 Task: Create New Customer with Customer Name: BJ's Wholesale Club, Billing Address Line1: 1137 Star Trek Drive, Billing Address Line2:  Pensacola, Billing Address Line3:  Florida 32501, Cell Number: 832-238-5022_x000D_

Action: Mouse moved to (153, 33)
Screenshot: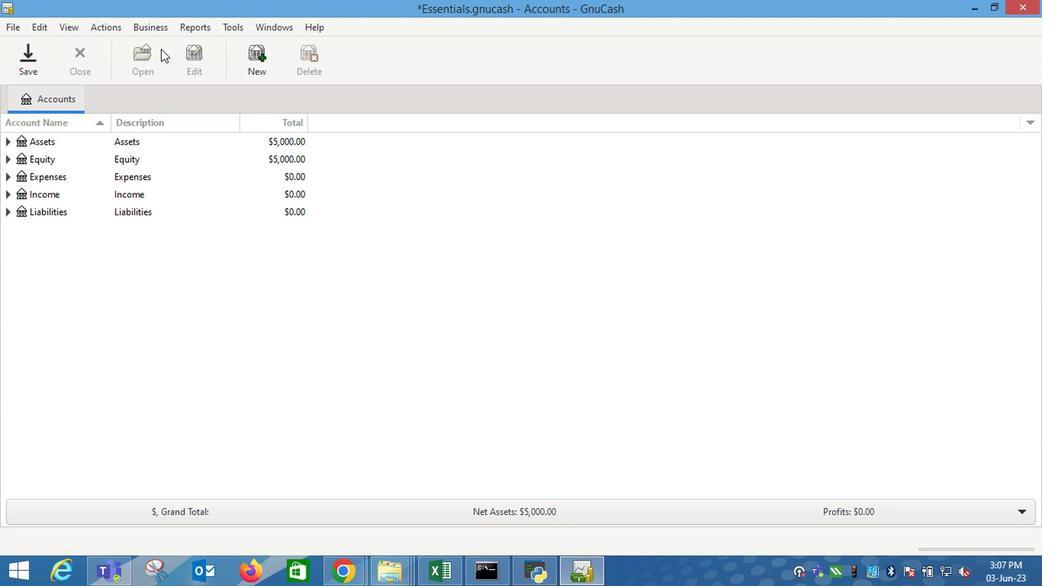 
Action: Mouse pressed left at (153, 33)
Screenshot: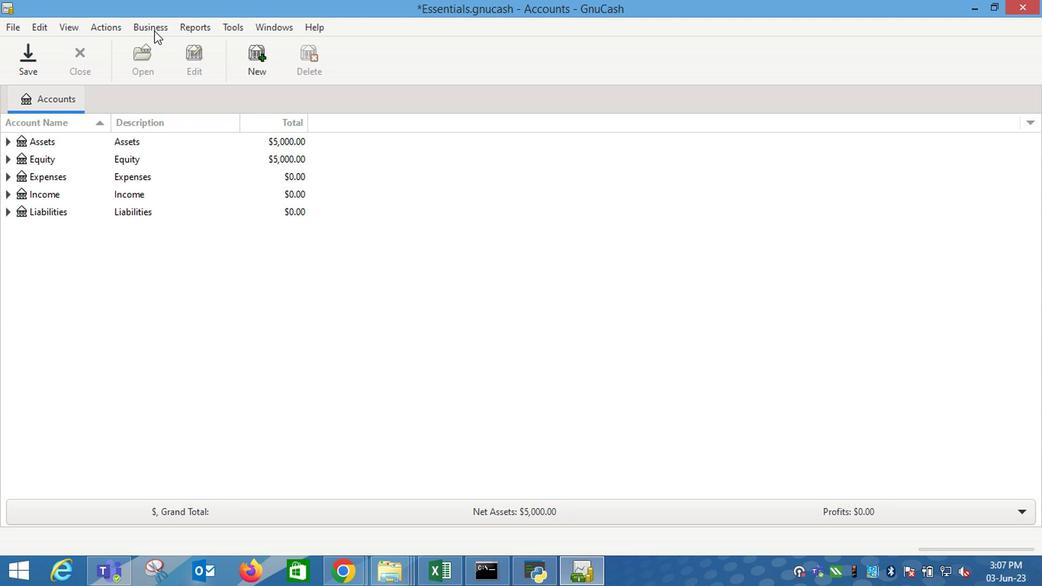
Action: Mouse moved to (356, 73)
Screenshot: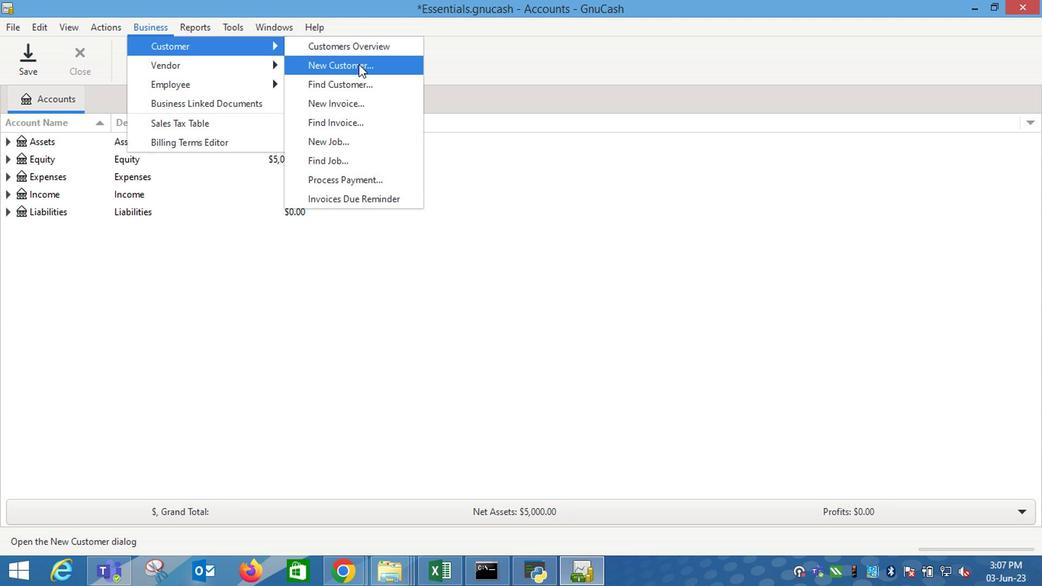 
Action: Mouse pressed left at (356, 73)
Screenshot: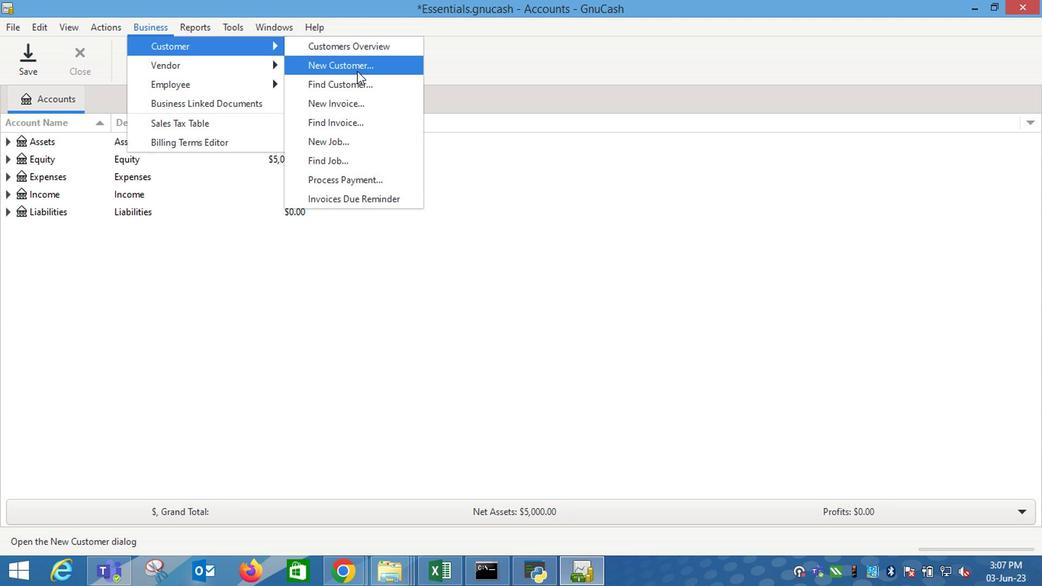 
Action: Mouse moved to (804, 288)
Screenshot: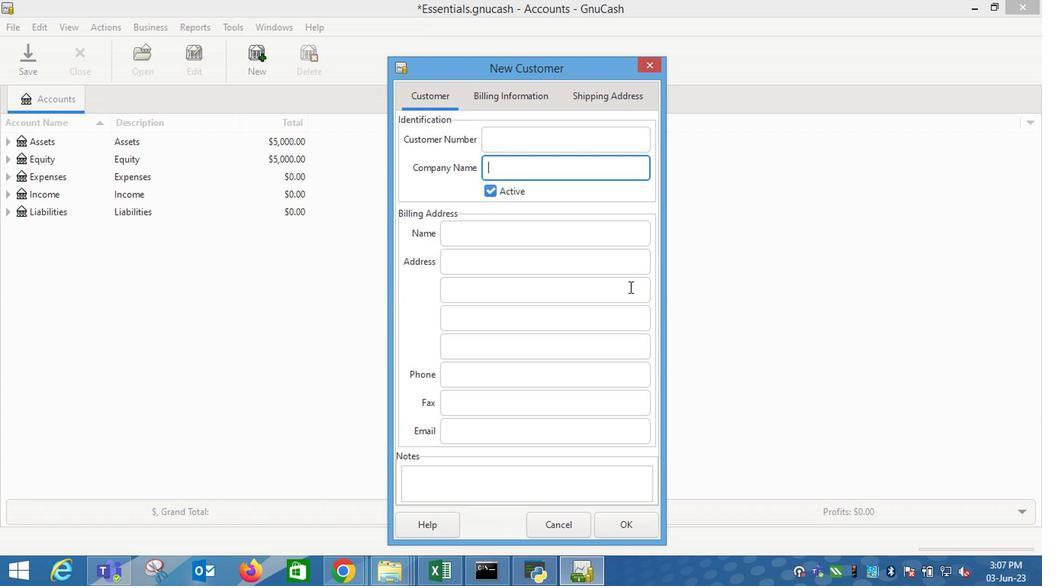
Action: Key pressed <Key.shift_r>BJ's<Key.space><Key.shift_r>Wholesale<Key.space><Key.shift_r>Club
Screenshot: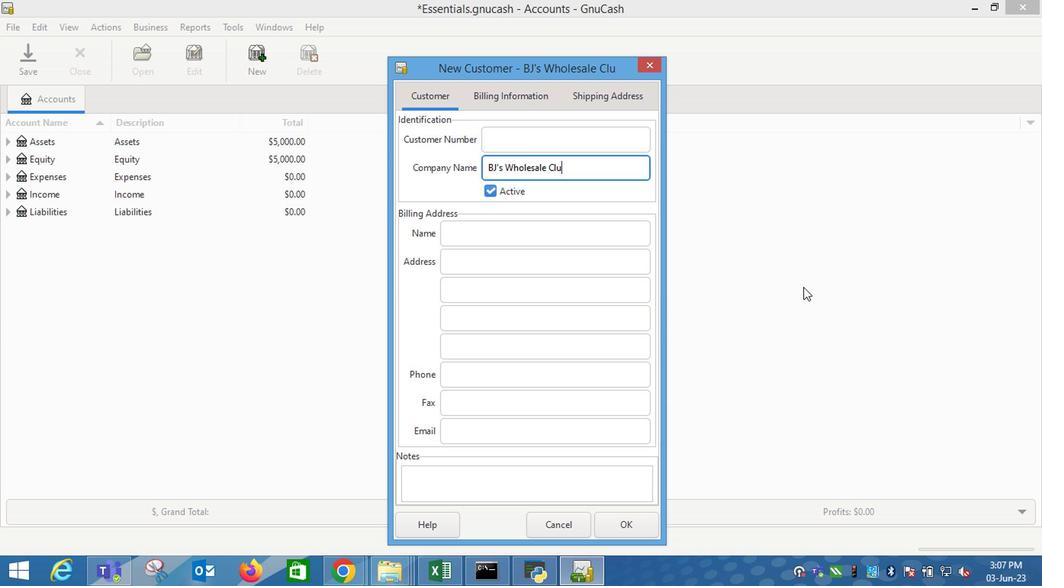 
Action: Mouse moved to (810, 294)
Screenshot: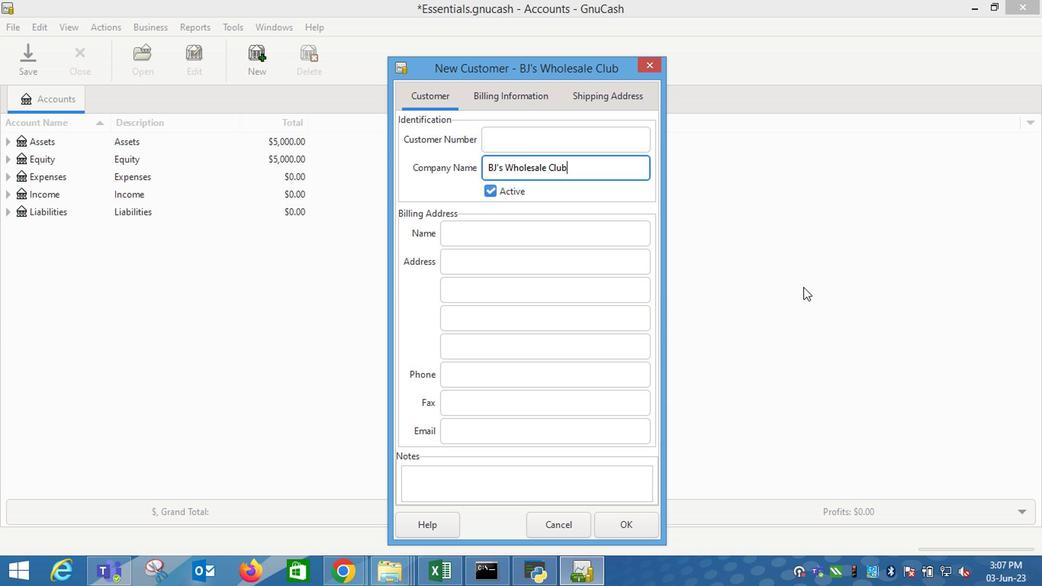 
Action: Key pressed <Key.tab><Key.tab><Key.tab>1137<Key.space><Key.shift_r>Star<Key.space><Key.shift_r>Trek<Key.space><Key.shift_r>Drive<Key.tab><Key.shift_r>PE<Key.tab><Key.shift_r><Key.shift_r>Florida<Key.space>32<Key.tab><Key.tab>832-238-5022
Screenshot: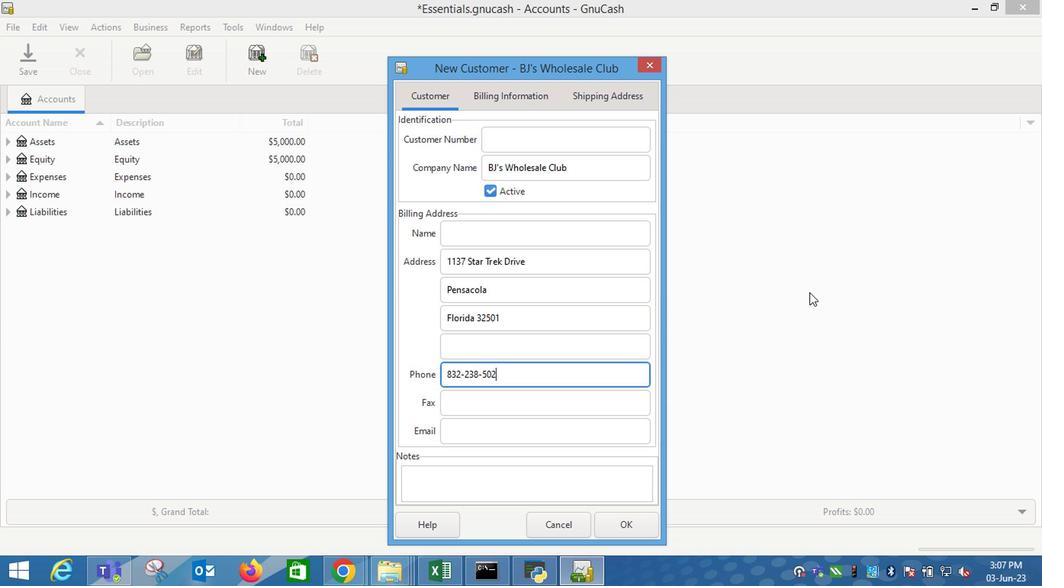 
Action: Mouse moved to (508, 96)
Screenshot: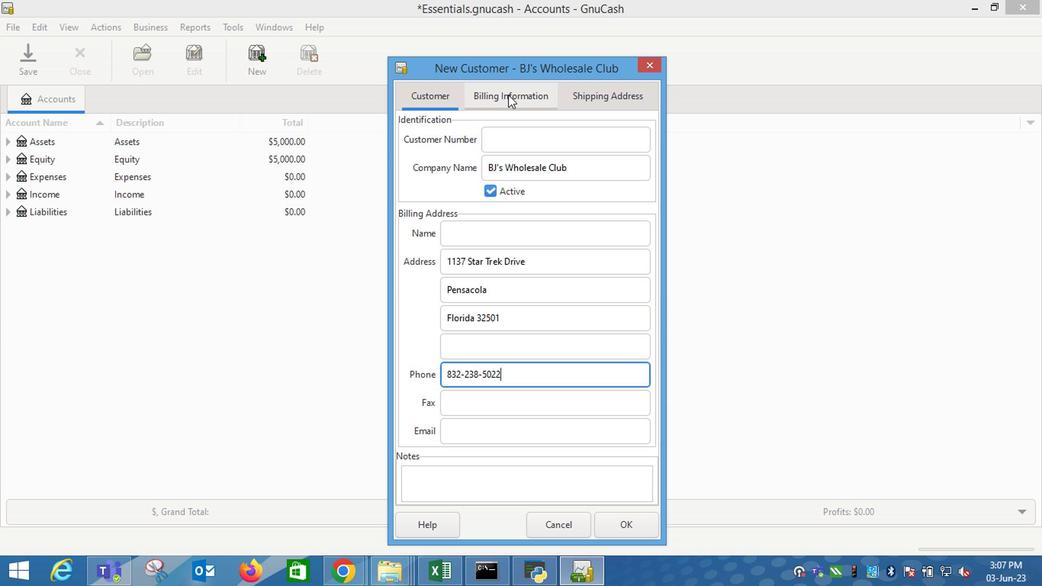 
Action: Mouse pressed left at (508, 96)
Screenshot: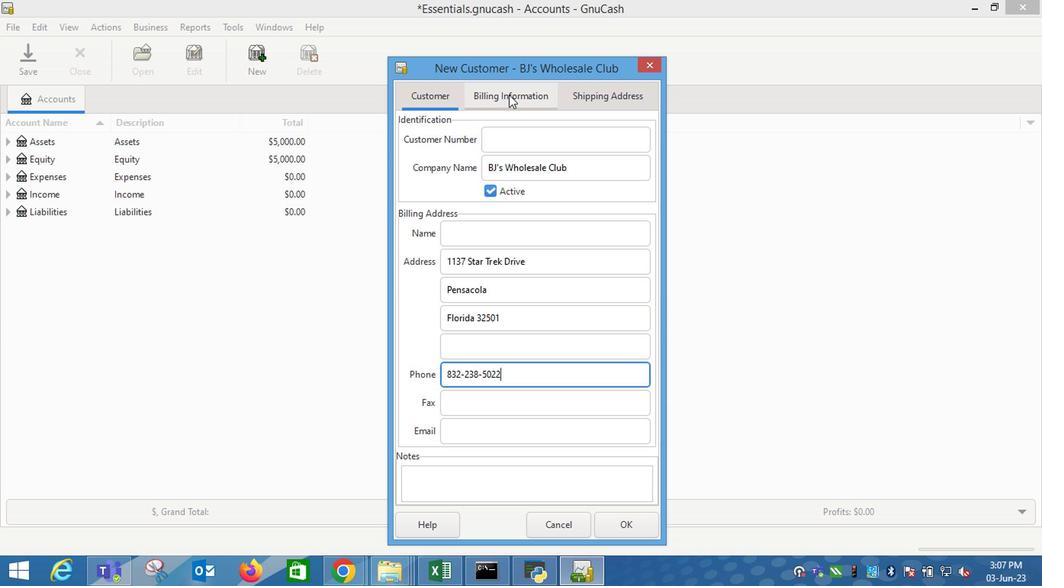 
Action: Mouse moved to (622, 529)
Screenshot: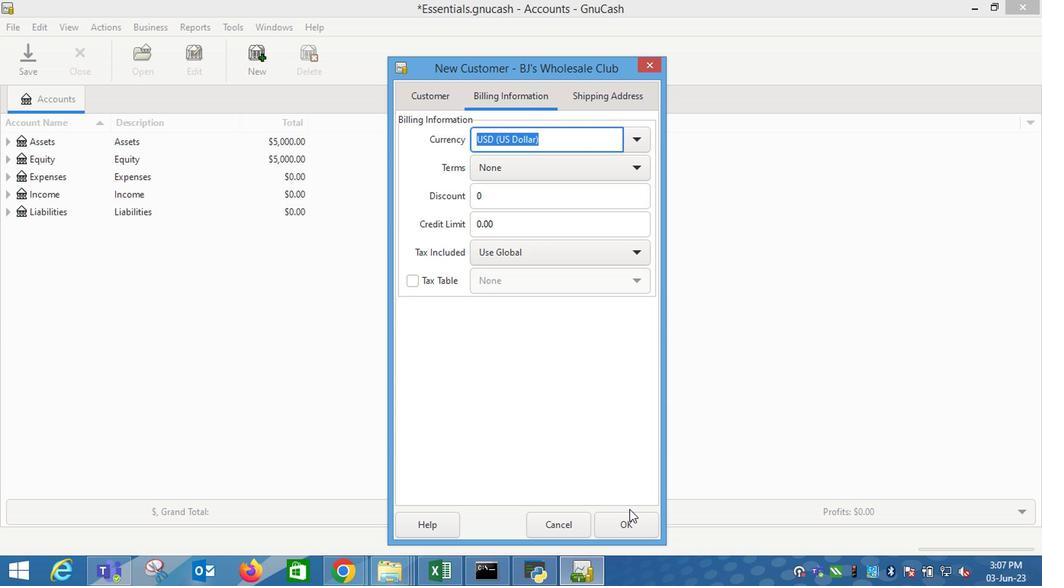 
Action: Mouse pressed left at (622, 529)
Screenshot: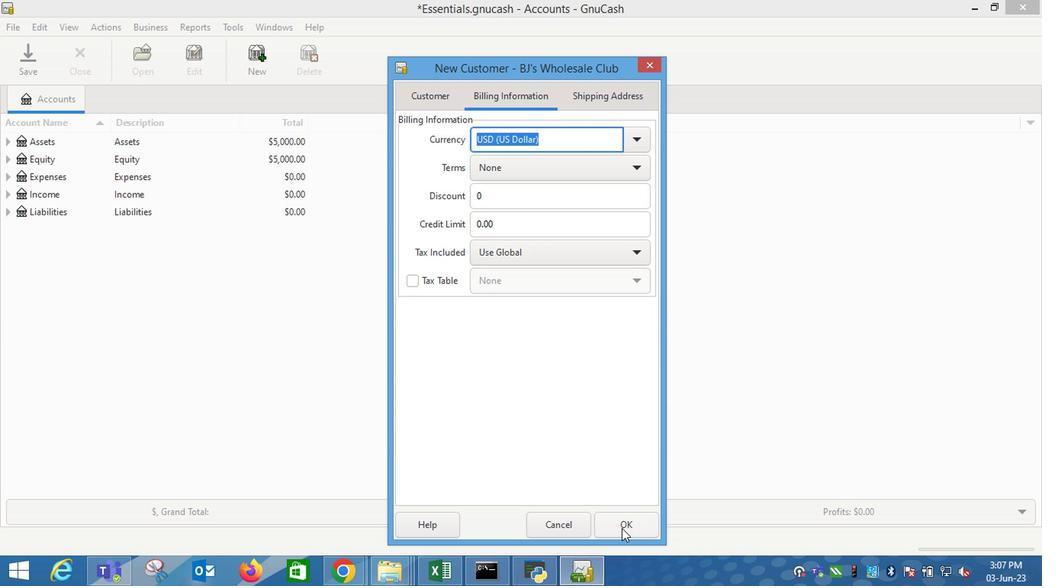 
Action: Mouse moved to (431, 413)
Screenshot: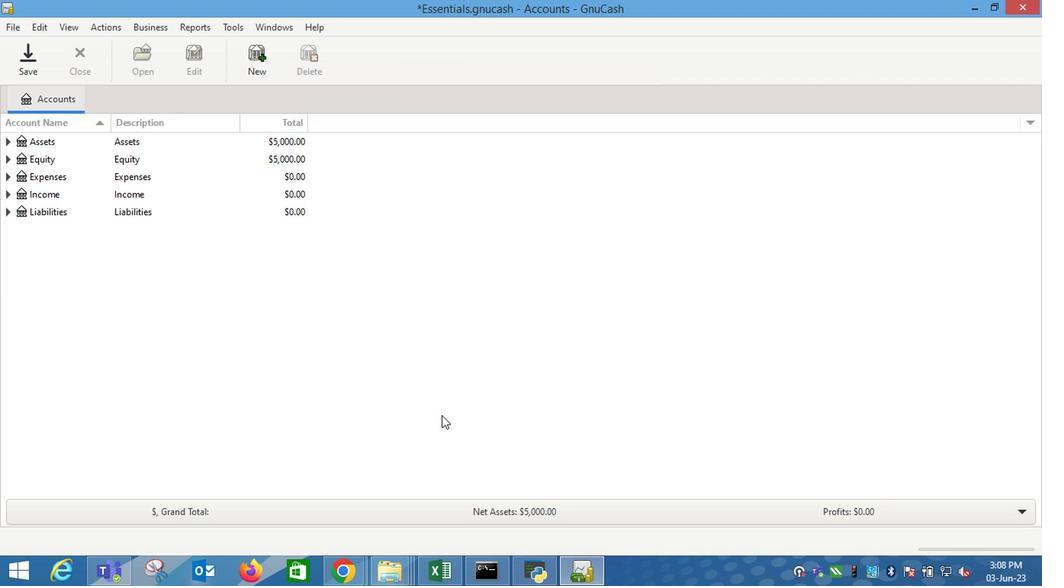 
